 Task: Encrypt sensitive information shared within conversation threads.
Action: Mouse moved to (195, 152)
Screenshot: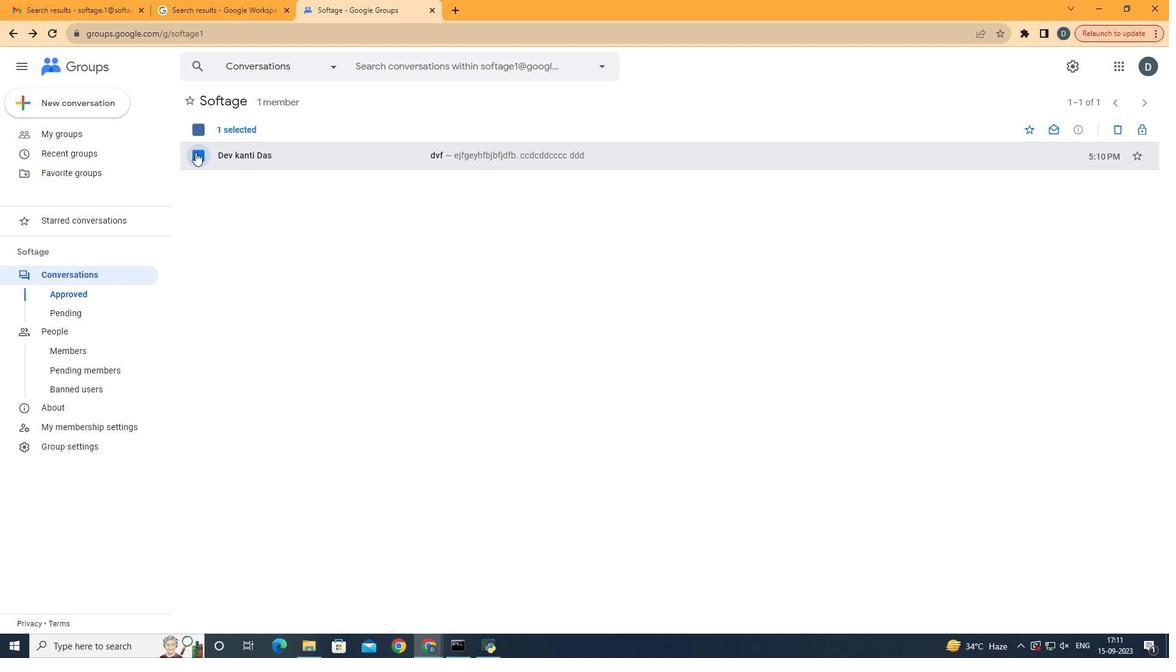 
Action: Mouse pressed left at (195, 152)
Screenshot: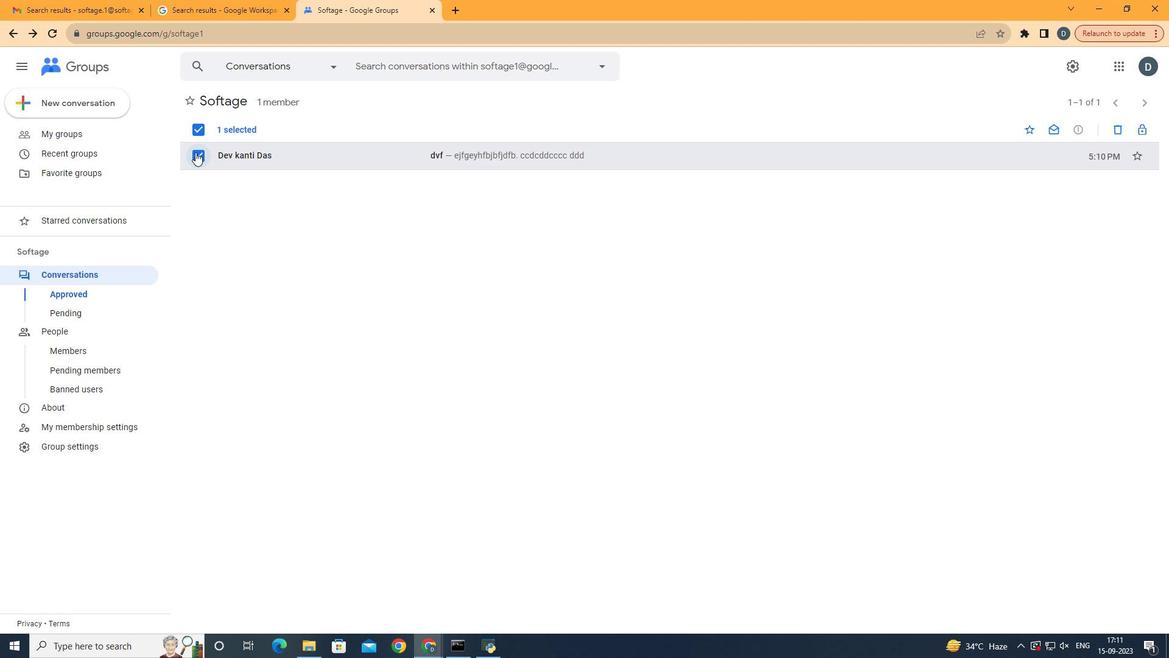 
Action: Mouse moved to (1142, 133)
Screenshot: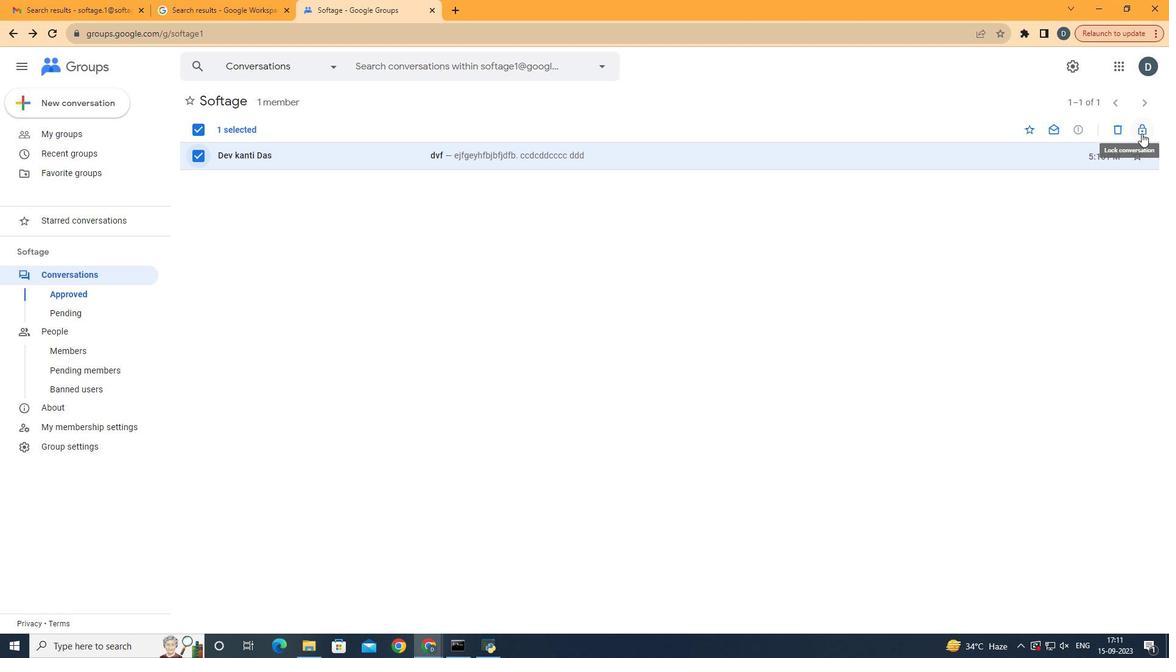 
Action: Mouse pressed left at (1142, 133)
Screenshot: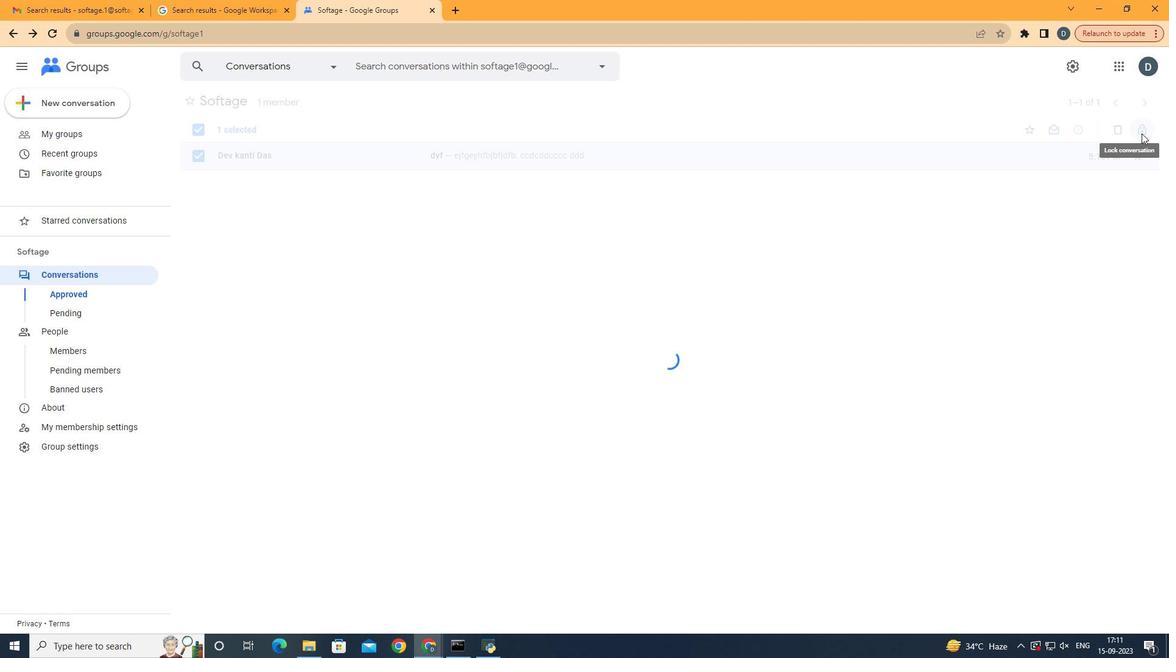 
Action: Mouse moved to (150, 612)
Screenshot: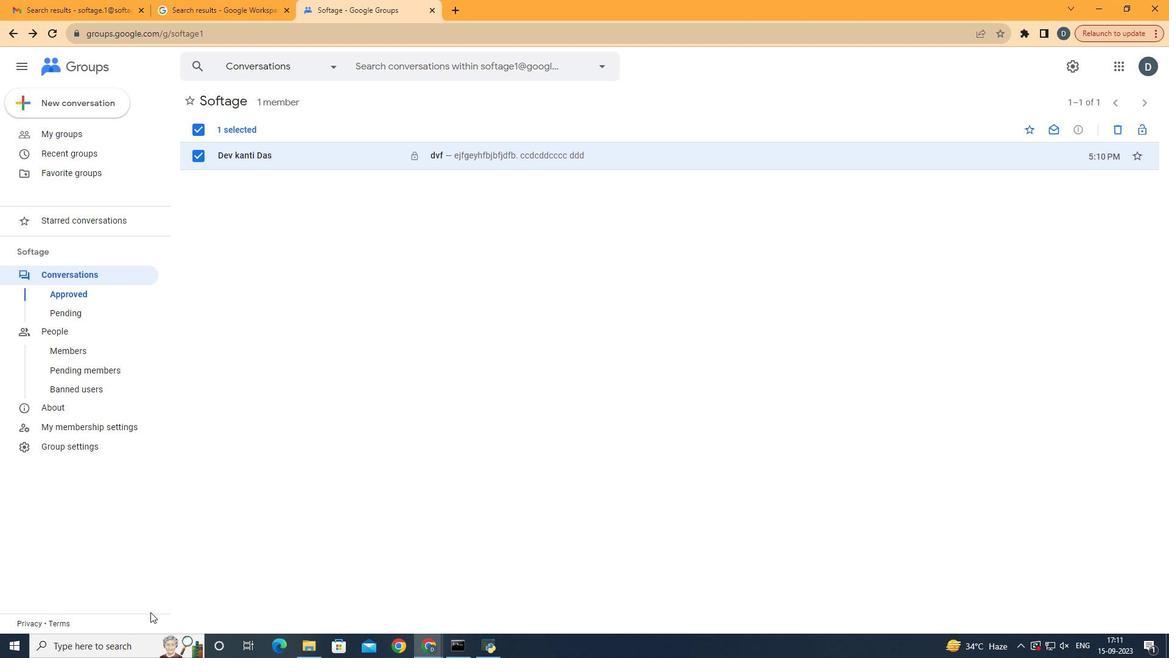 
